 Task: Select New Terminal Tab at Folder
Action: Mouse moved to (429, 342)
Screenshot: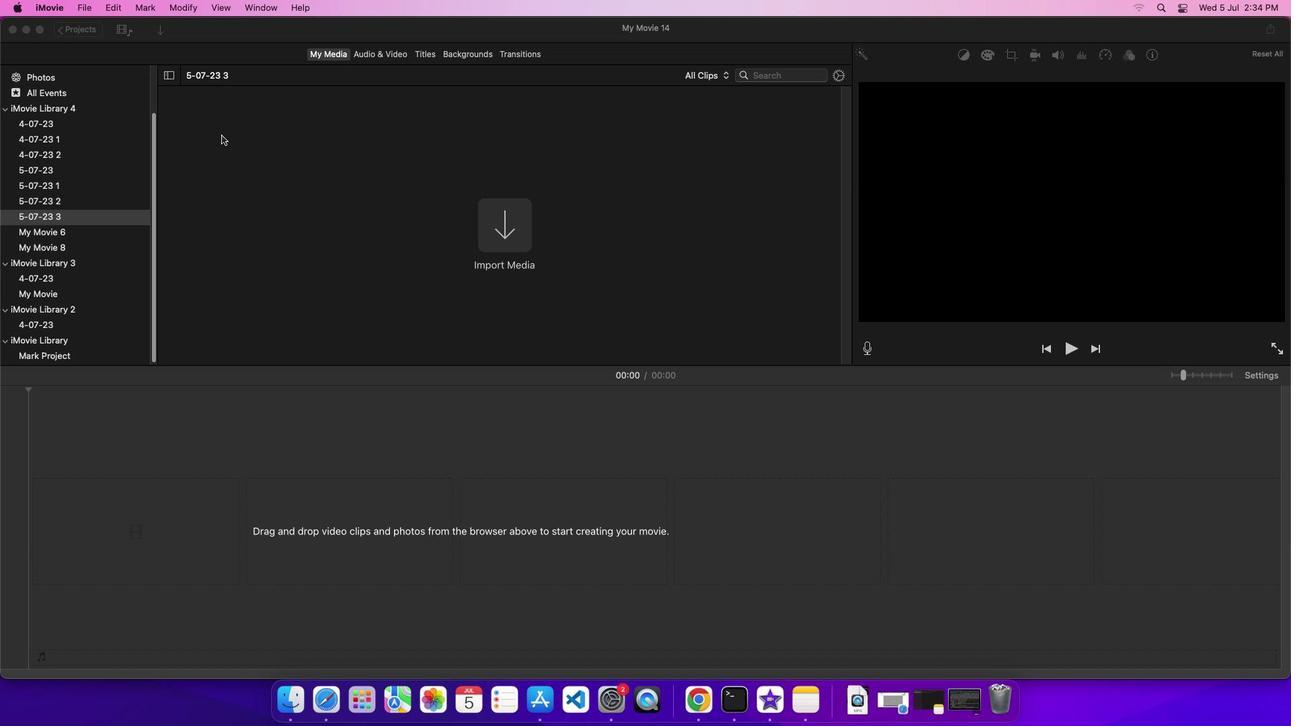 
Action: Mouse pressed left at (429, 342)
Screenshot: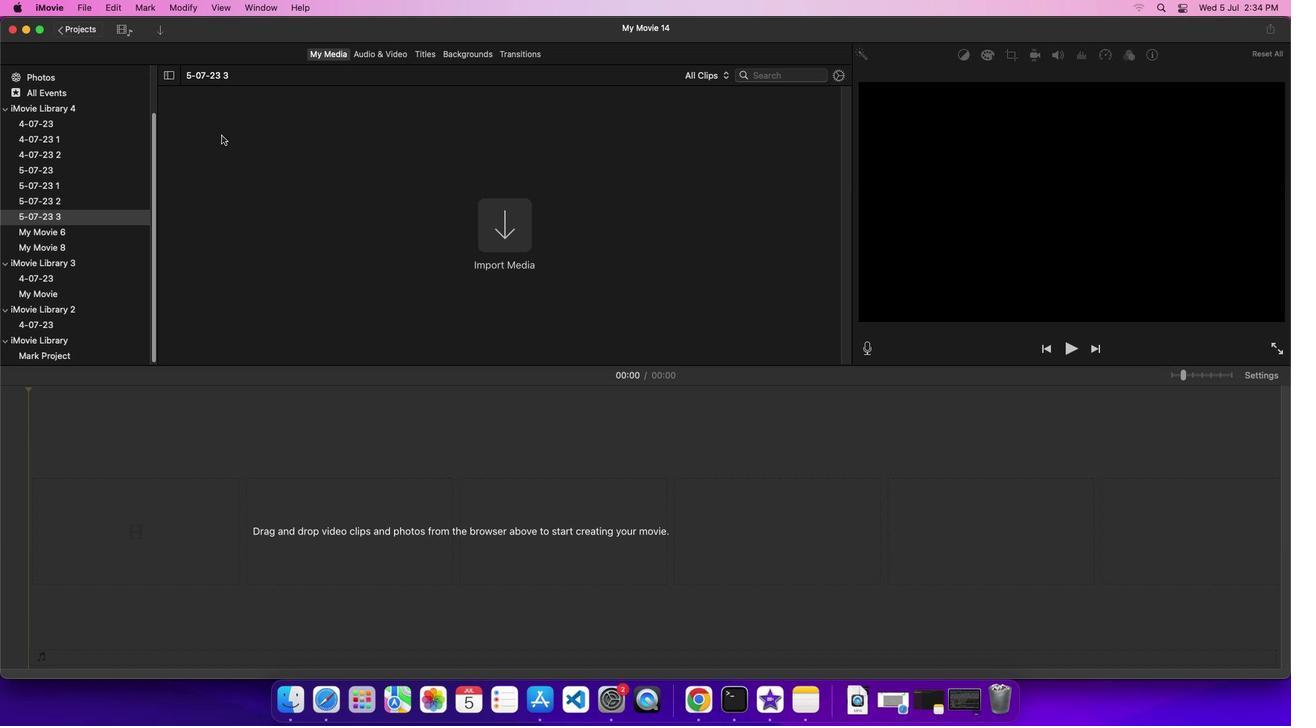 
Action: Mouse moved to (252, 207)
Screenshot: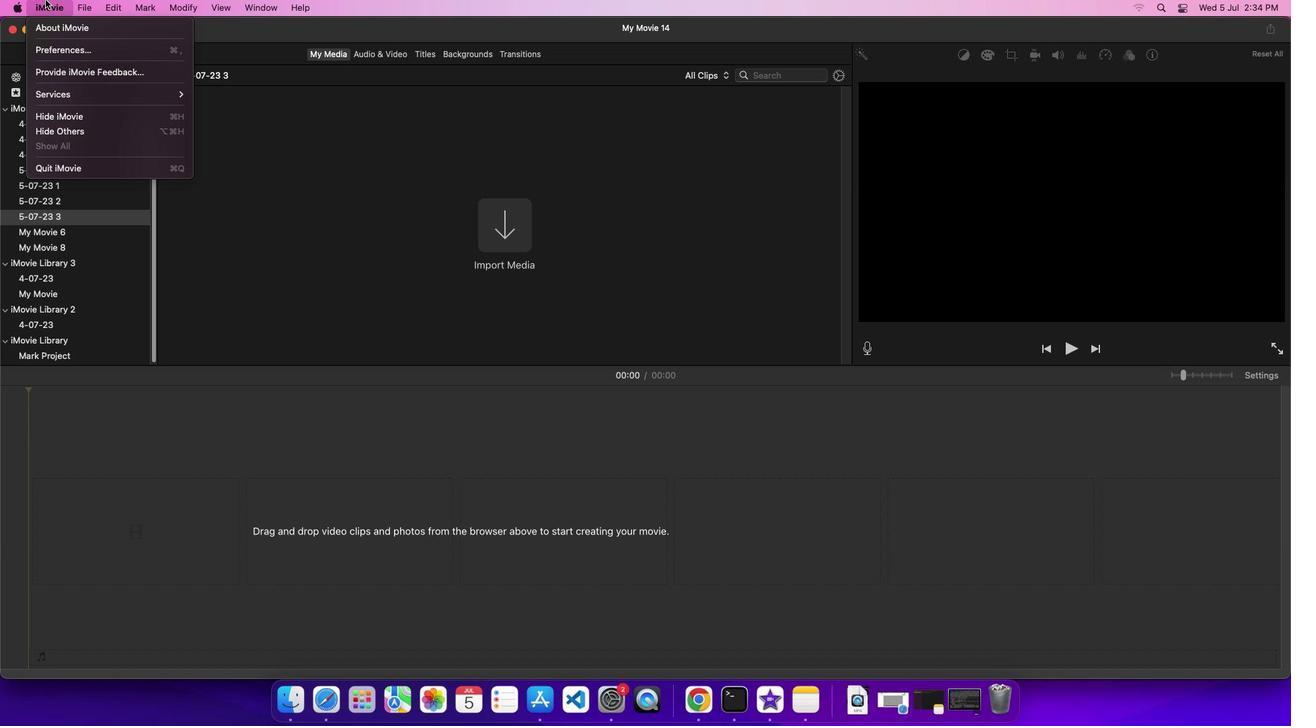 
Action: Mouse pressed left at (252, 207)
Screenshot: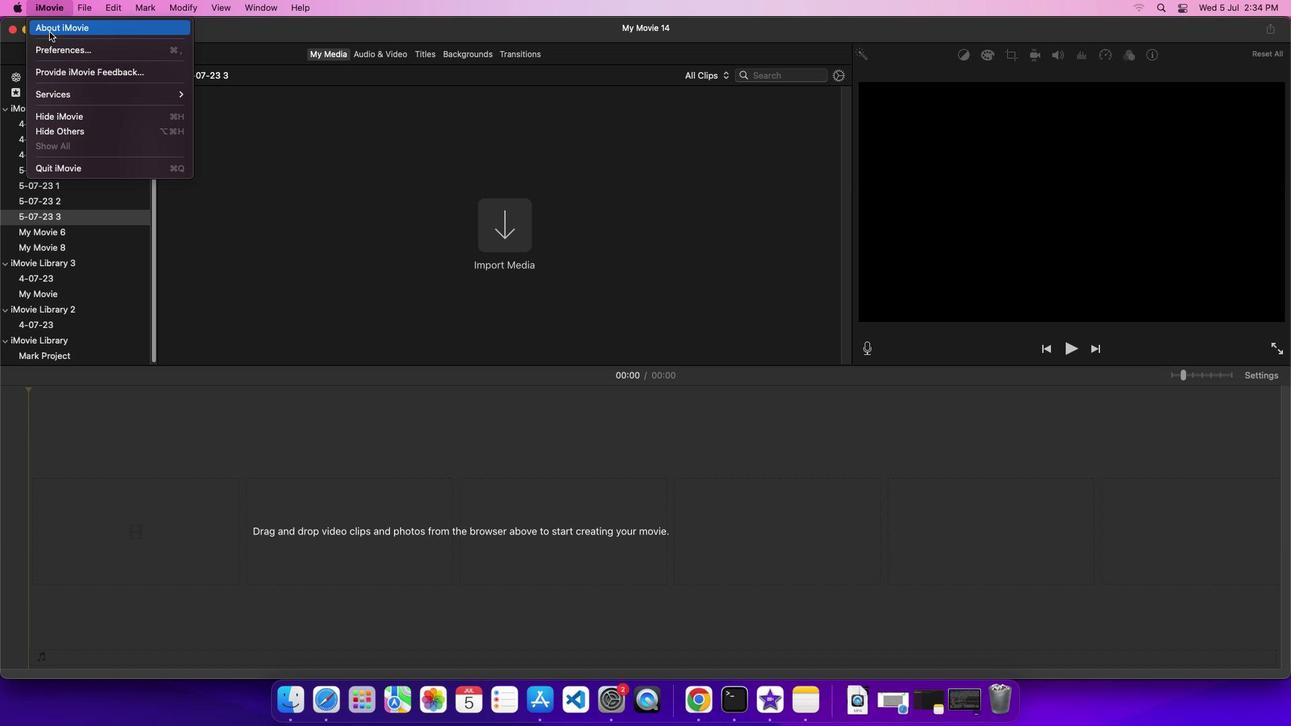 
Action: Mouse moved to (268, 297)
Screenshot: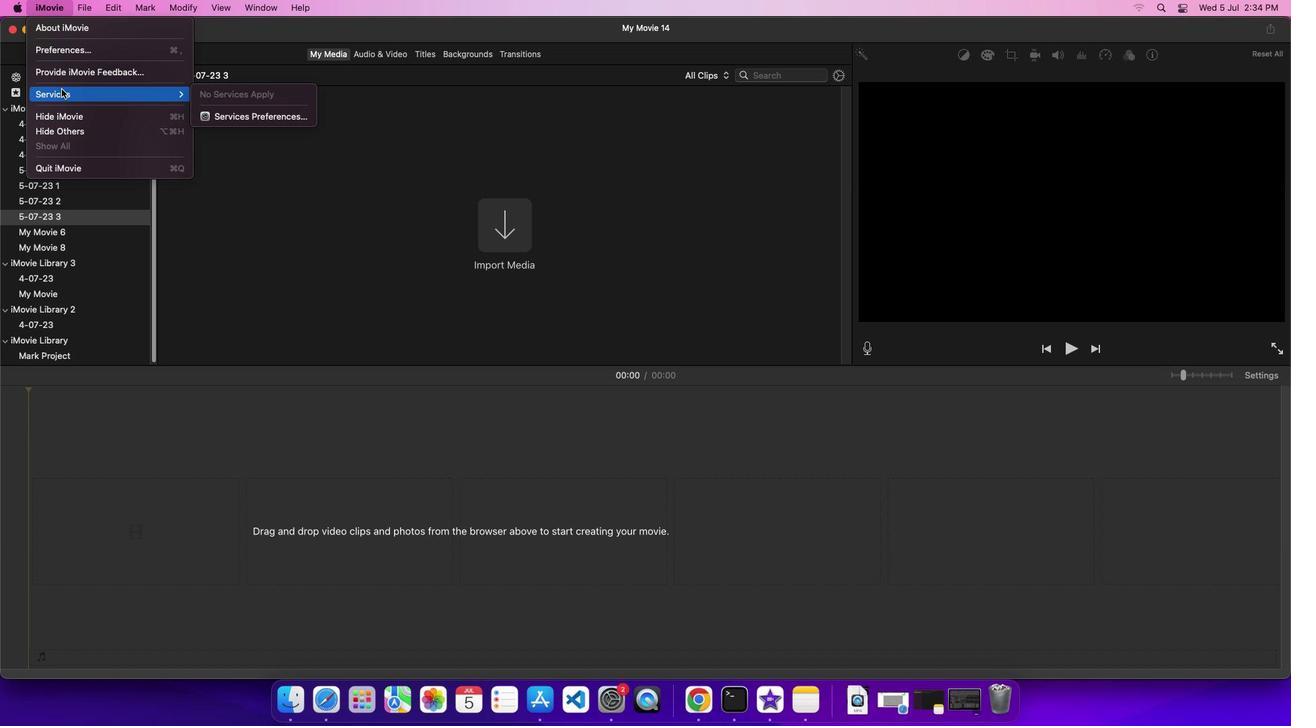 
Action: Mouse pressed left at (268, 297)
Screenshot: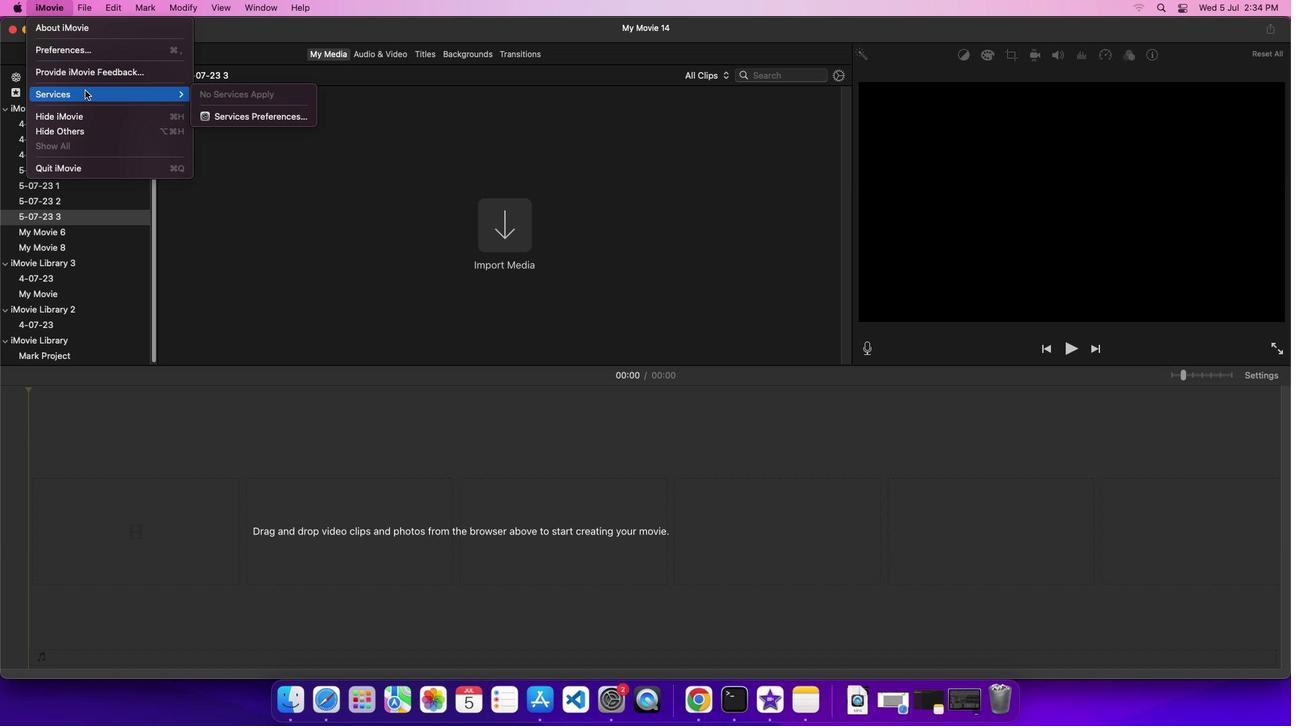 
Action: Mouse moved to (453, 319)
Screenshot: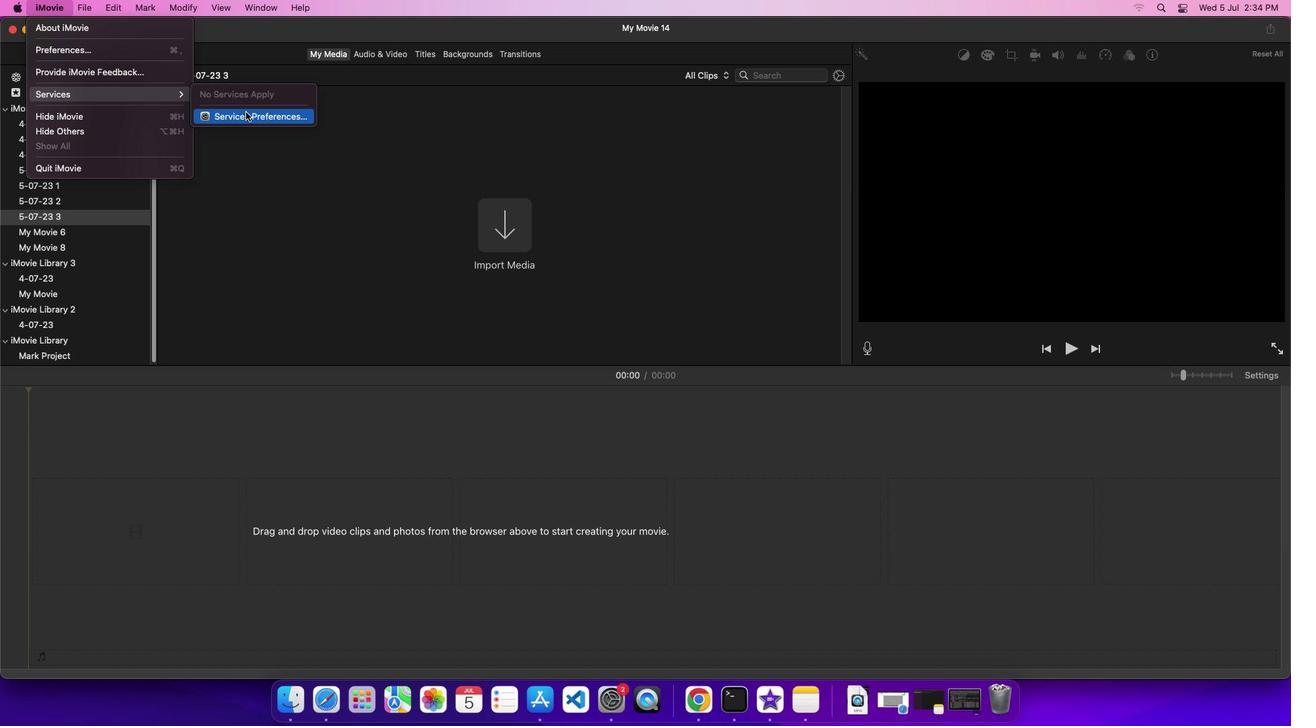 
Action: Mouse pressed left at (453, 319)
Screenshot: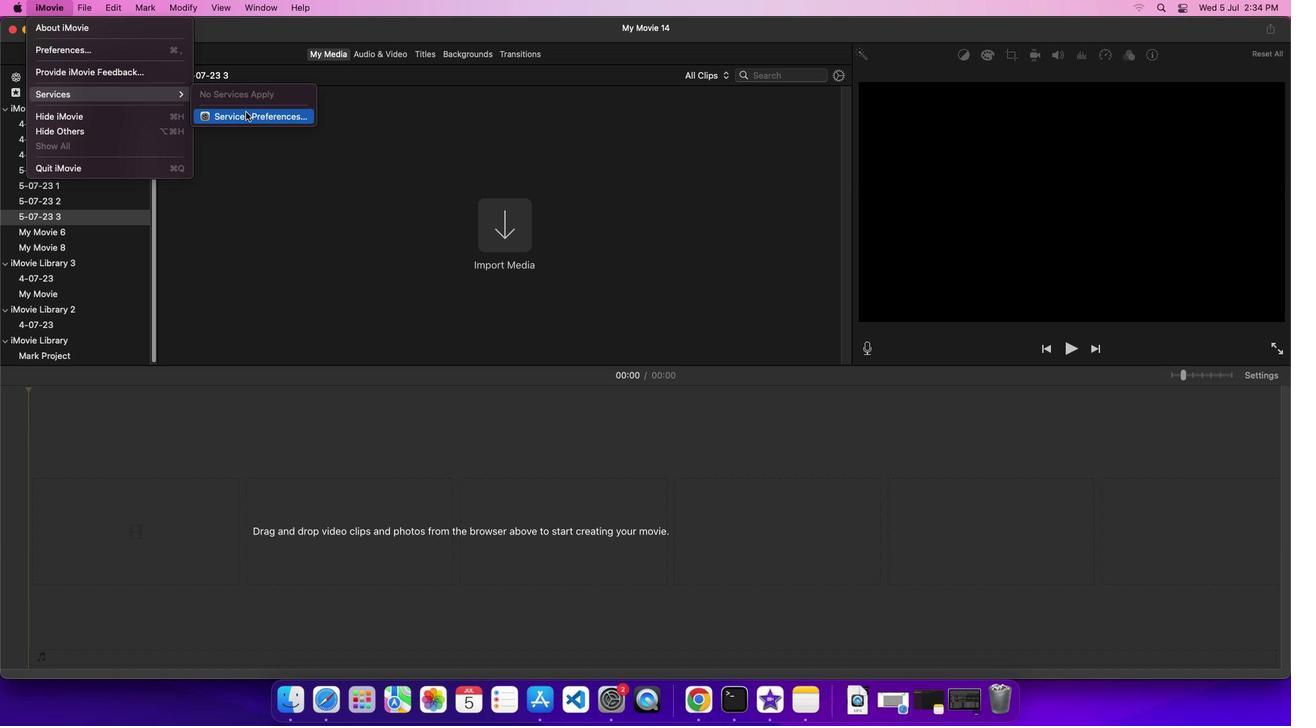 
Action: Mouse moved to (997, 528)
Screenshot: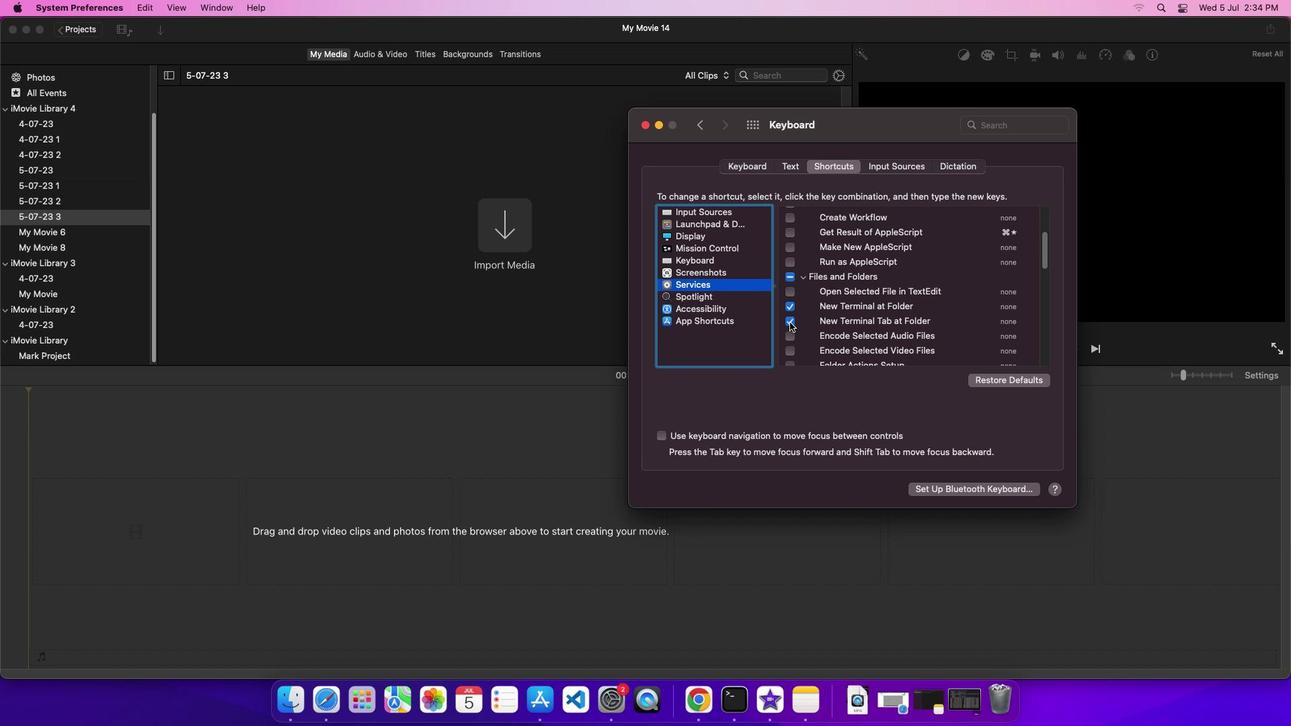 
Action: Mouse pressed left at (997, 528)
Screenshot: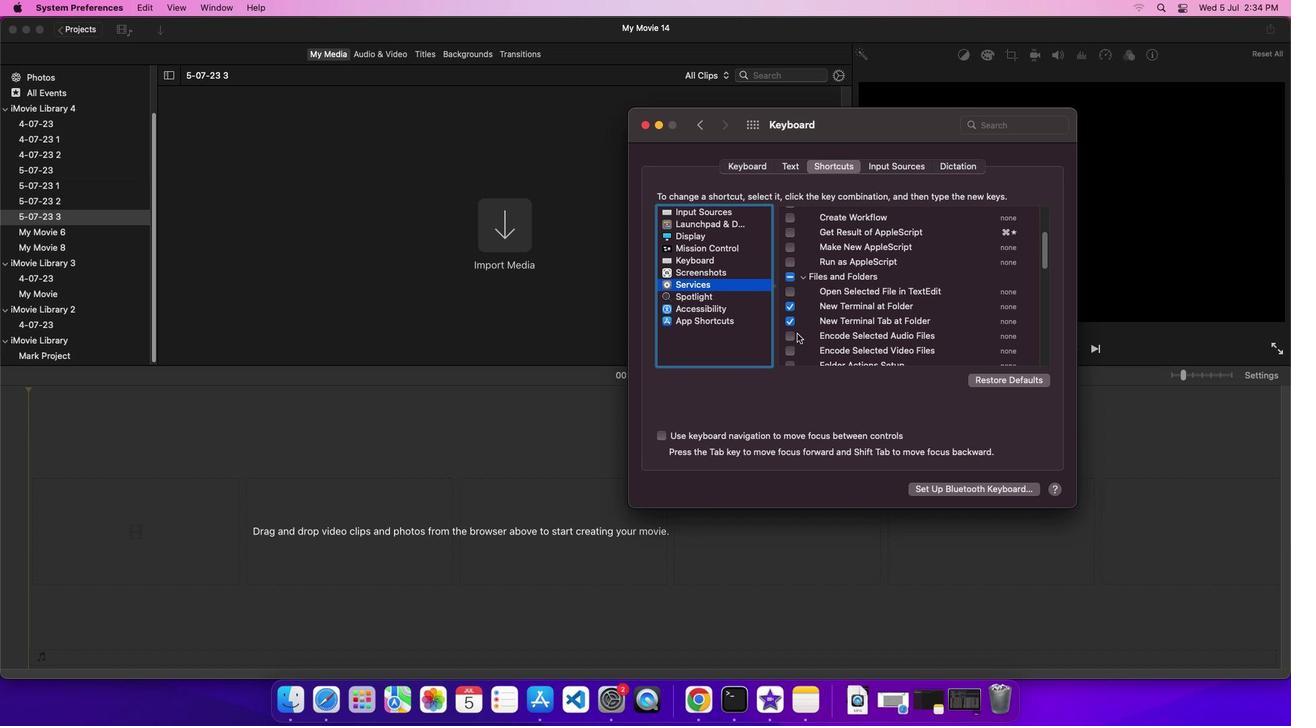 
Action: Mouse moved to (1007, 544)
Screenshot: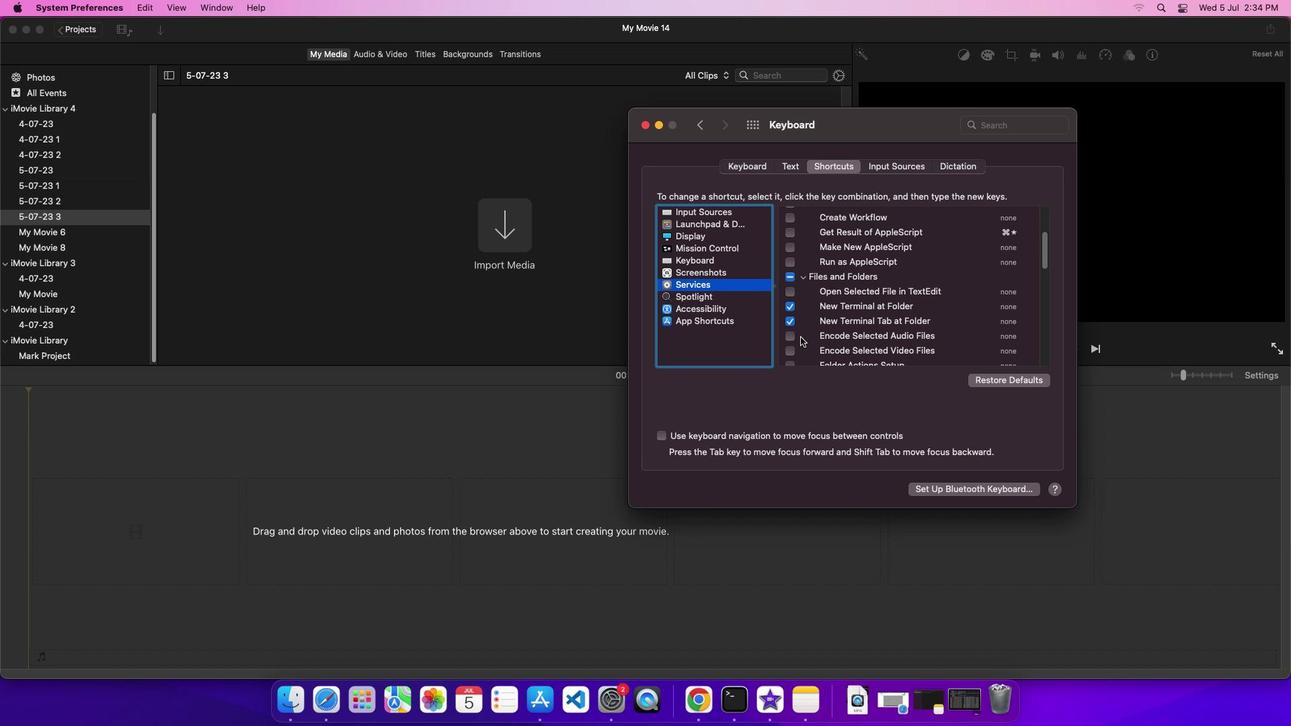 
